 Task: For heading  Tahoma with underline.  font size for heading20,  'Change the font style of data to'Arial.  and font size to 12,  Change the alignment of both headline & data to Align left.  In the sheet  Financial Planning Spreadsheet Template Sheet
Action: Mouse moved to (82, 116)
Screenshot: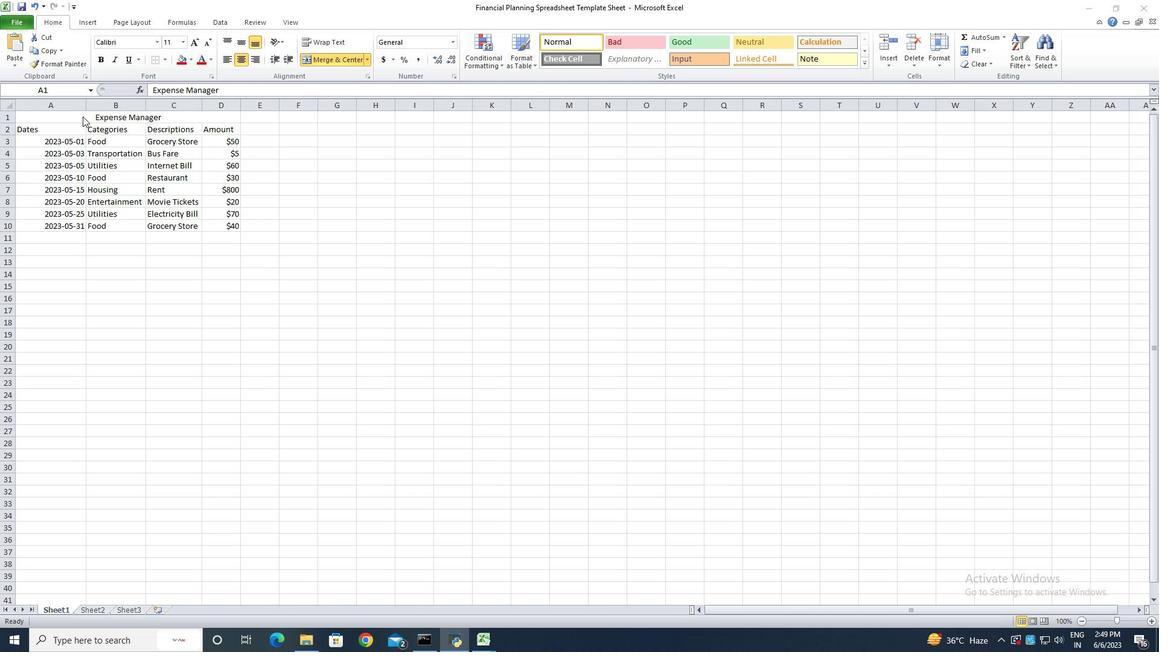 
Action: Mouse pressed left at (82, 116)
Screenshot: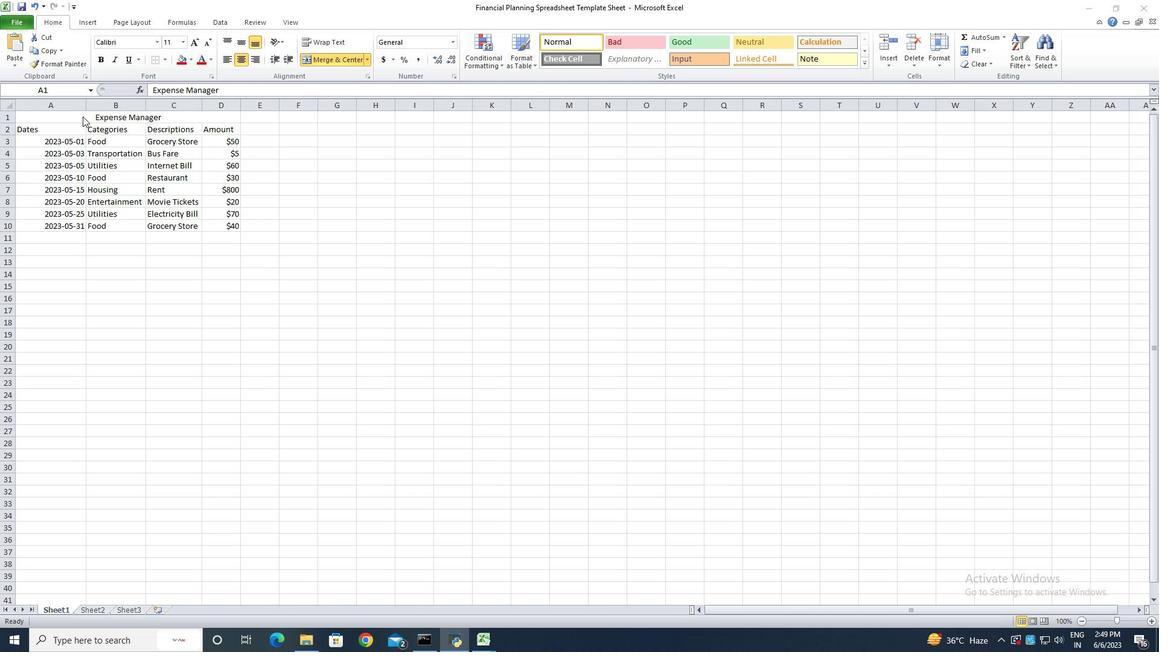 
Action: Mouse moved to (157, 43)
Screenshot: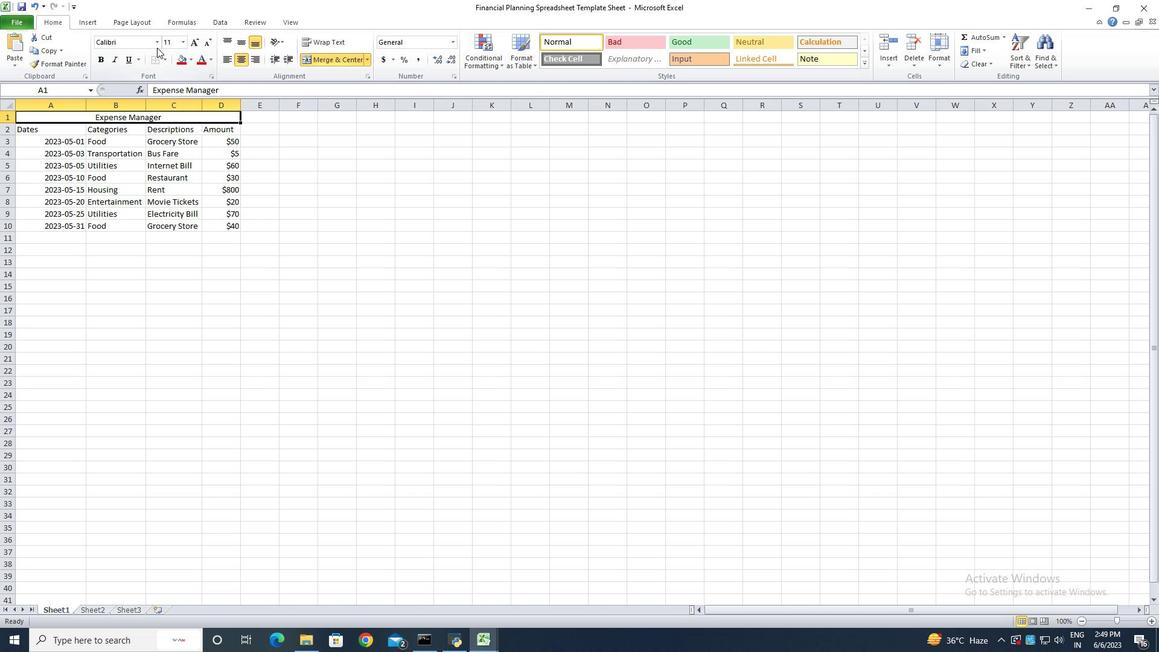 
Action: Mouse pressed left at (157, 43)
Screenshot: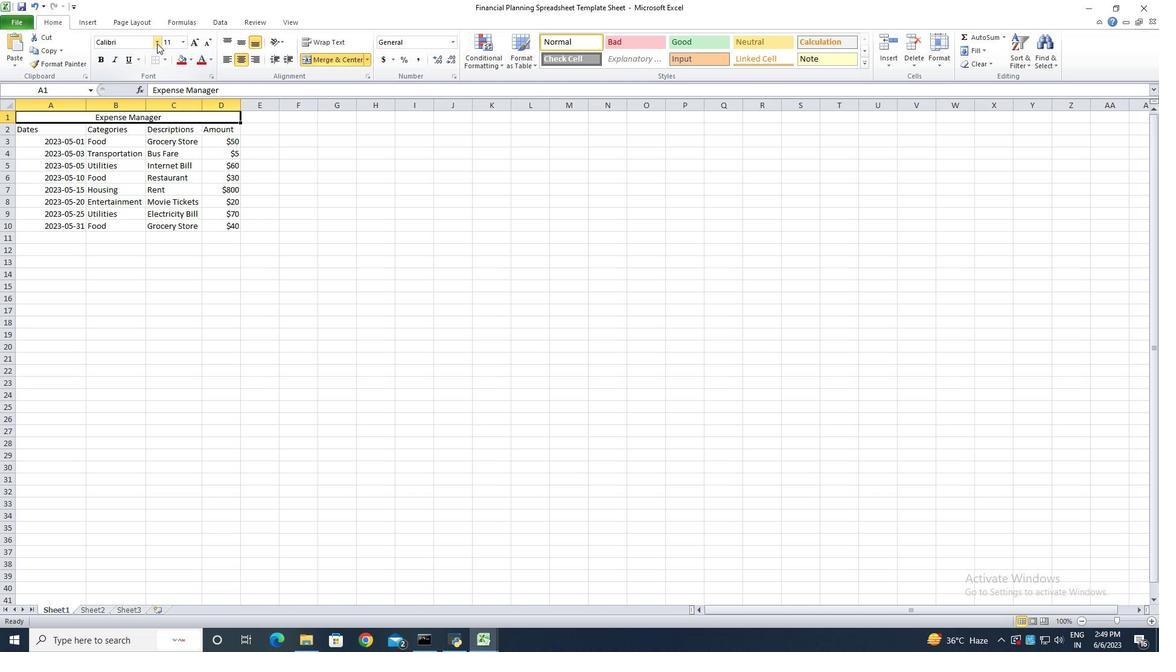 
Action: Key pressed <Key.shift><Key.shift>Tahoma
Screenshot: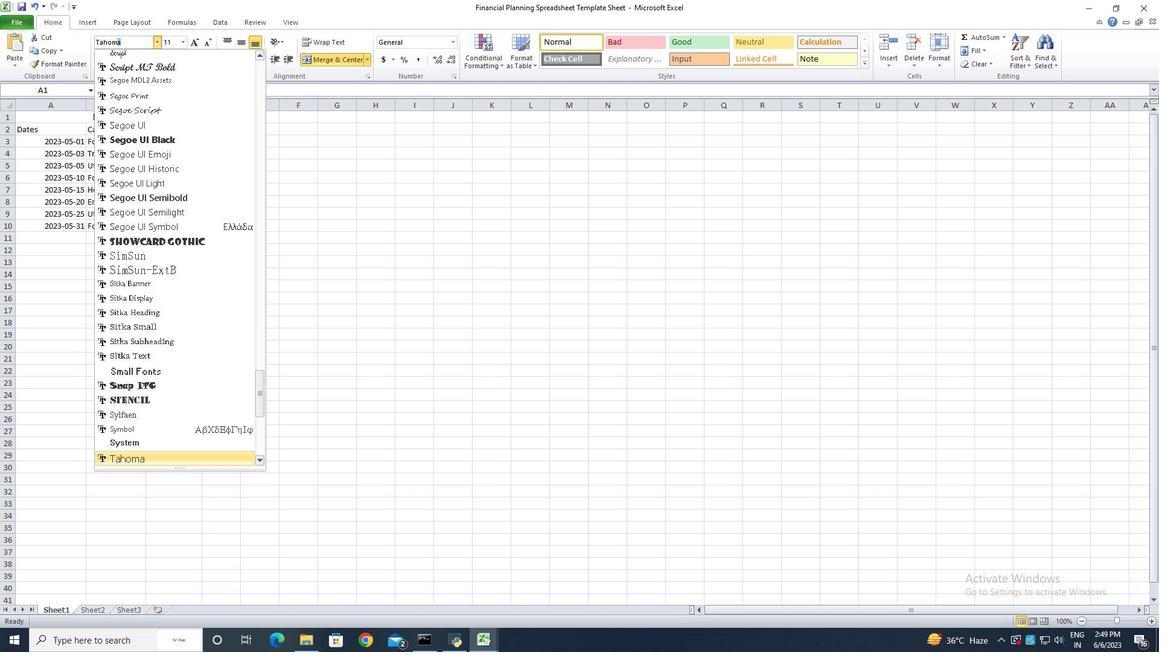 
Action: Mouse moved to (144, 459)
Screenshot: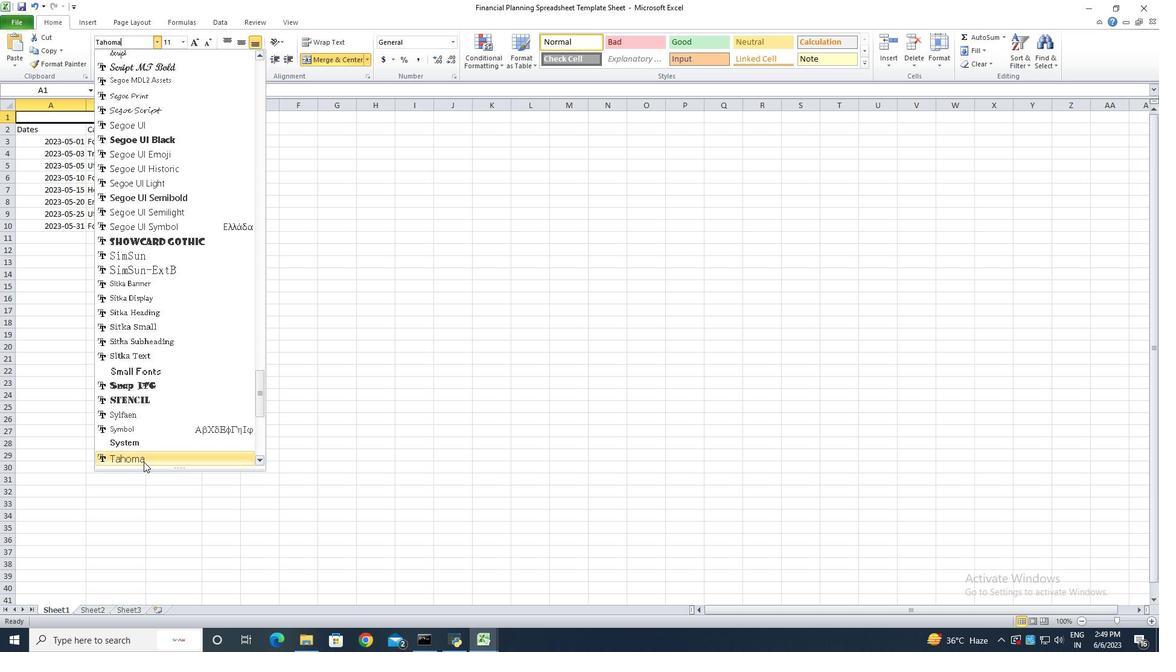 
Action: Mouse pressed left at (144, 459)
Screenshot: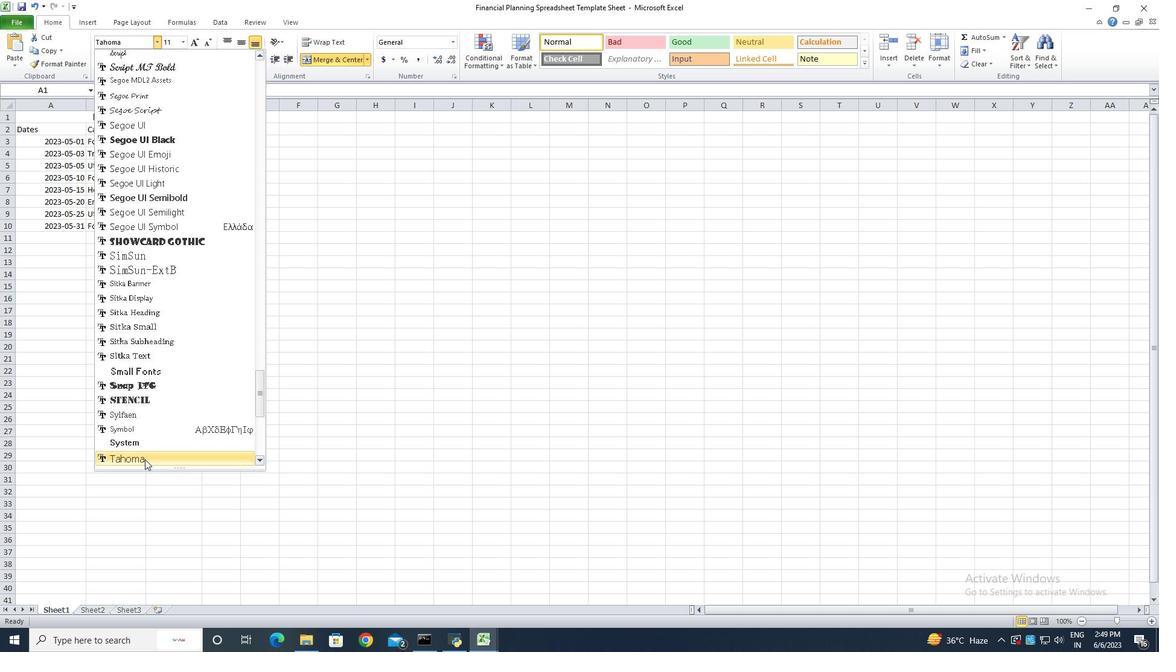 
Action: Mouse moved to (125, 63)
Screenshot: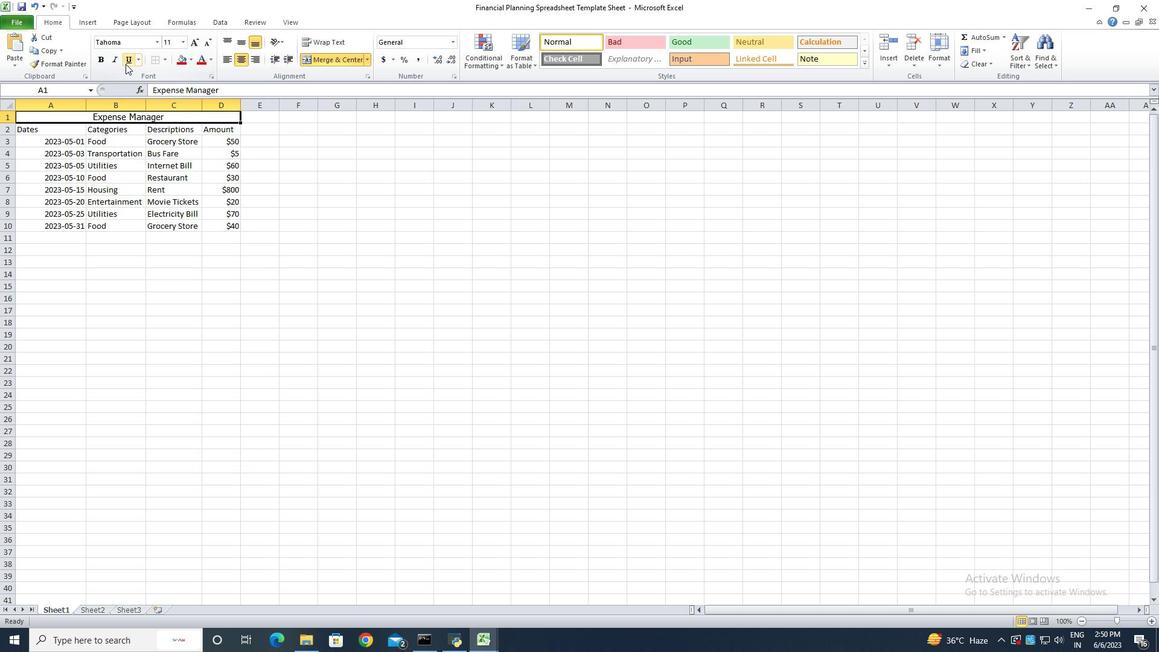 
Action: Mouse pressed left at (125, 63)
Screenshot: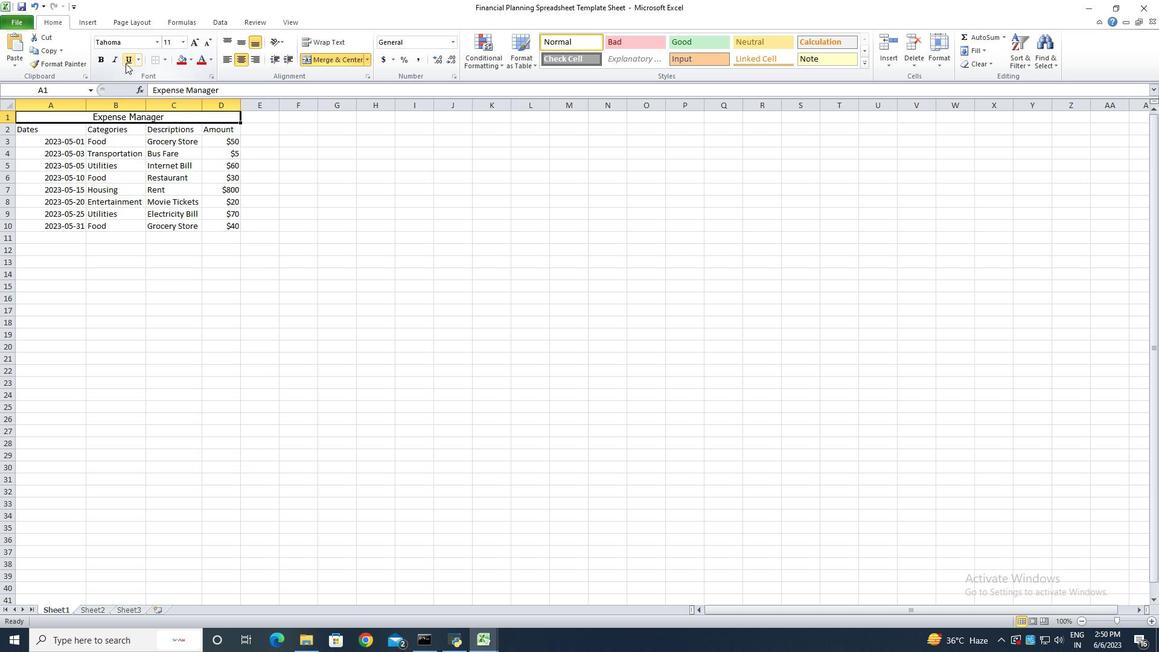 
Action: Mouse moved to (196, 41)
Screenshot: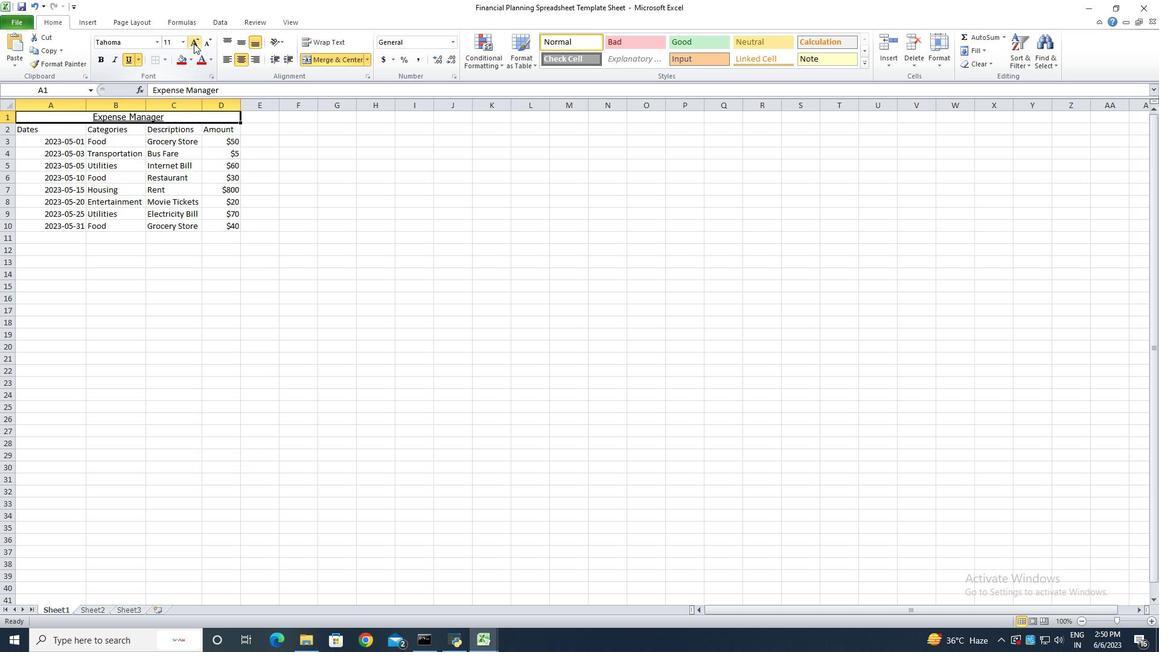 
Action: Mouse pressed left at (196, 41)
Screenshot: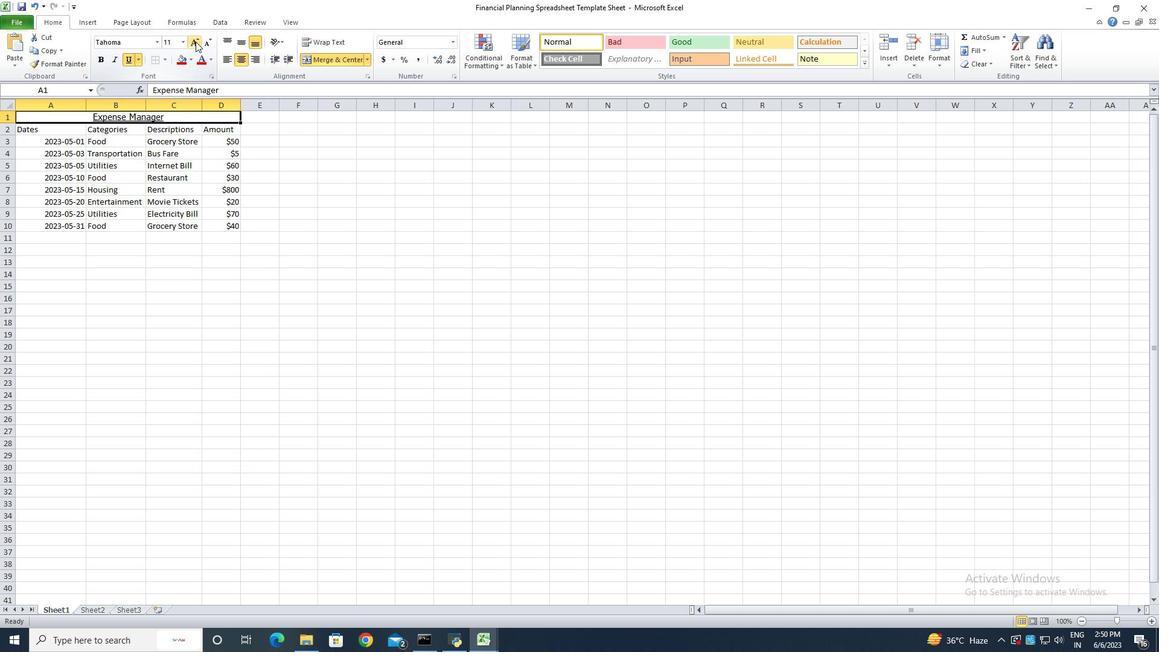 
Action: Mouse pressed left at (196, 41)
Screenshot: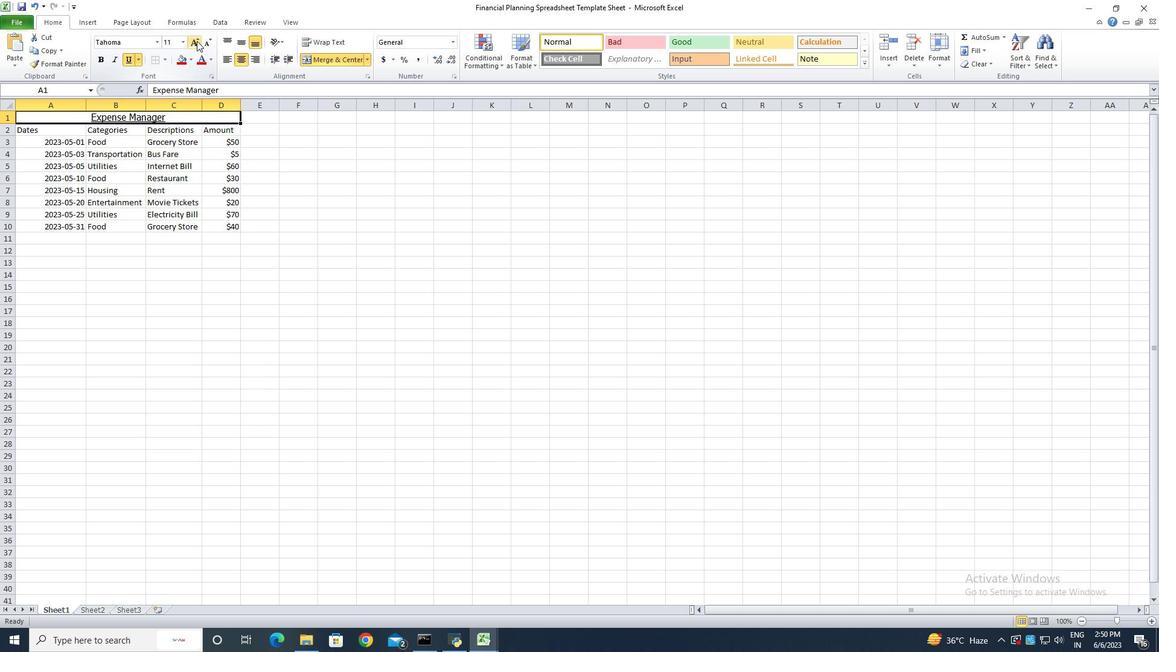 
Action: Mouse pressed left at (196, 41)
Screenshot: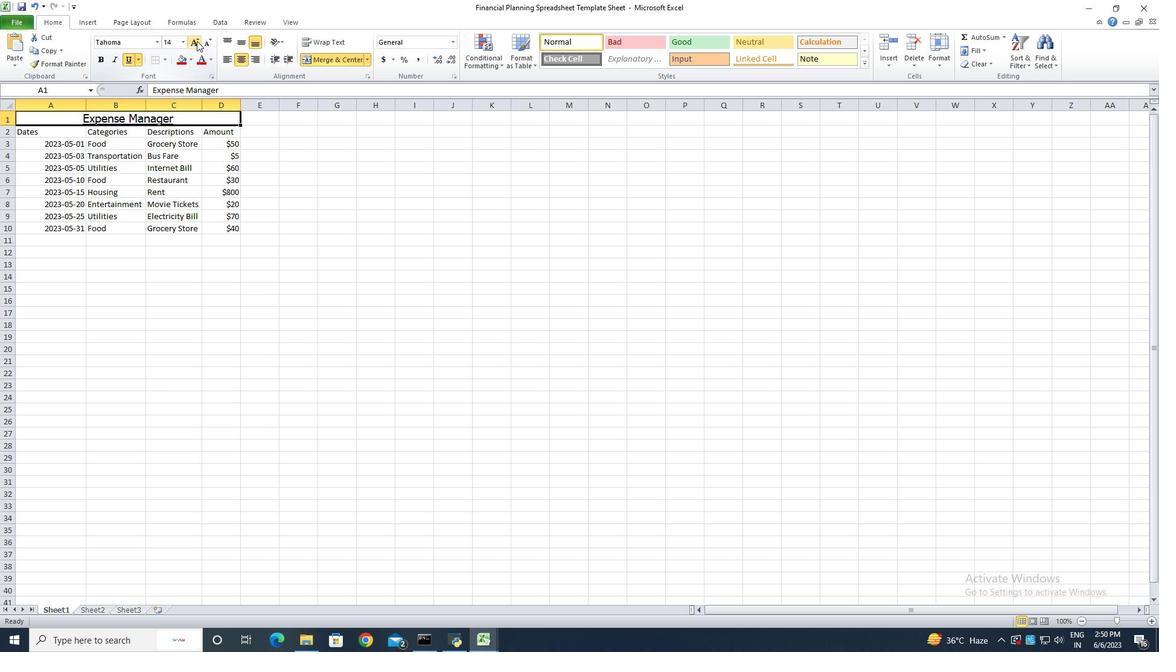 
Action: Mouse pressed left at (196, 41)
Screenshot: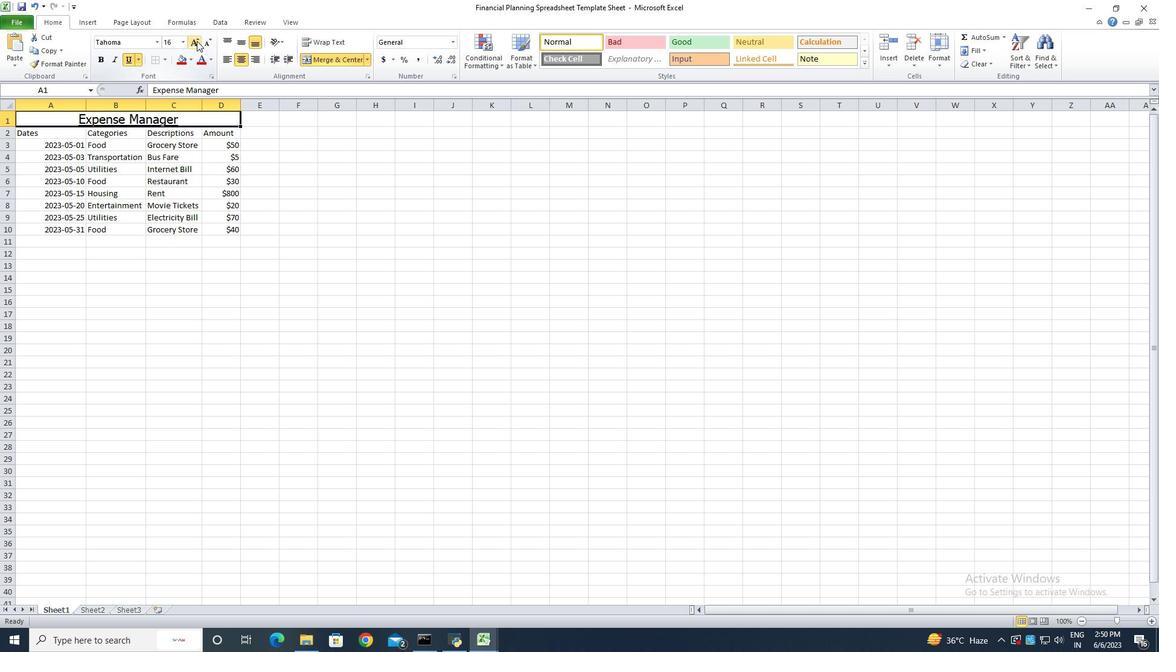 
Action: Mouse pressed left at (196, 41)
Screenshot: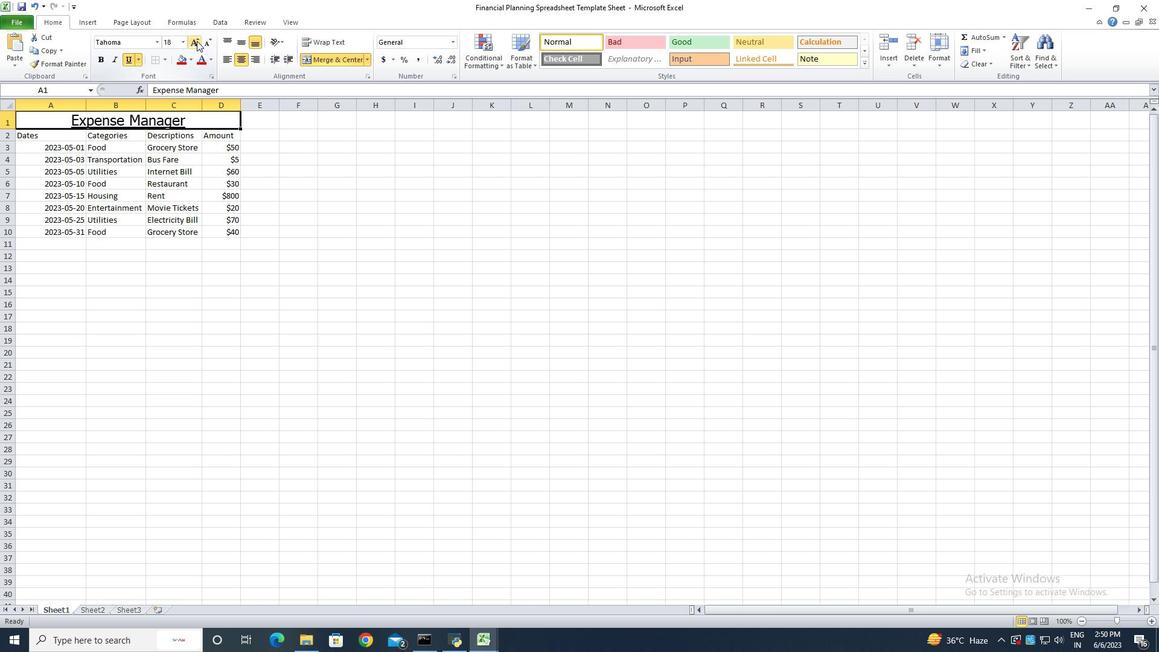 
Action: Mouse moved to (45, 138)
Screenshot: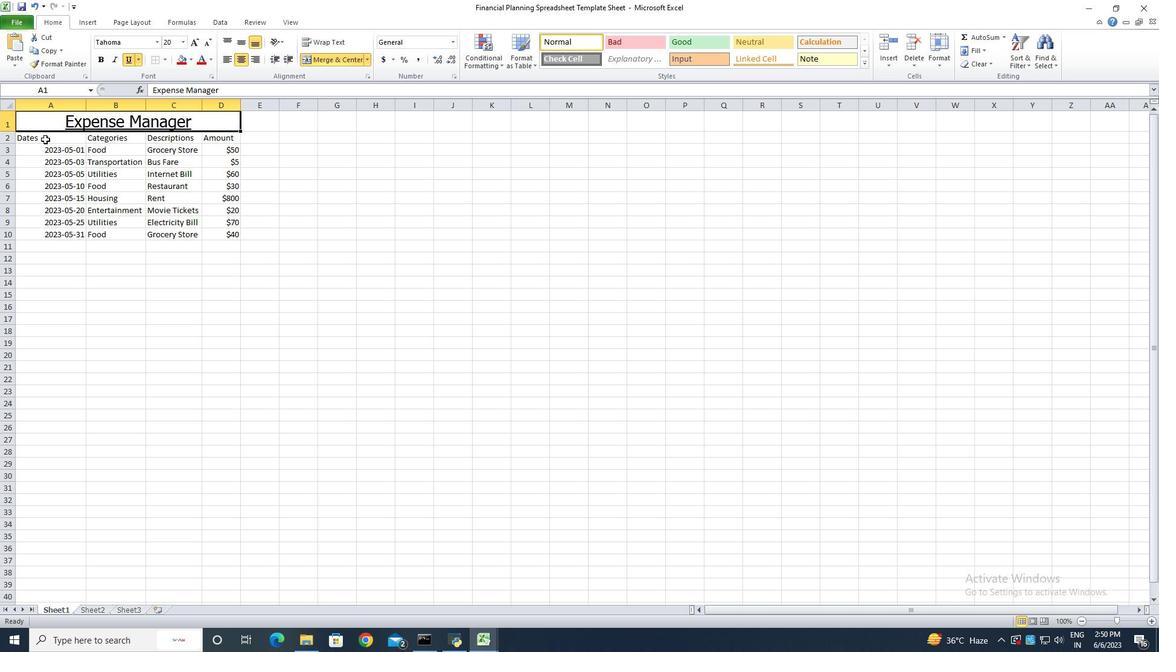 
Action: Mouse pressed left at (45, 138)
Screenshot: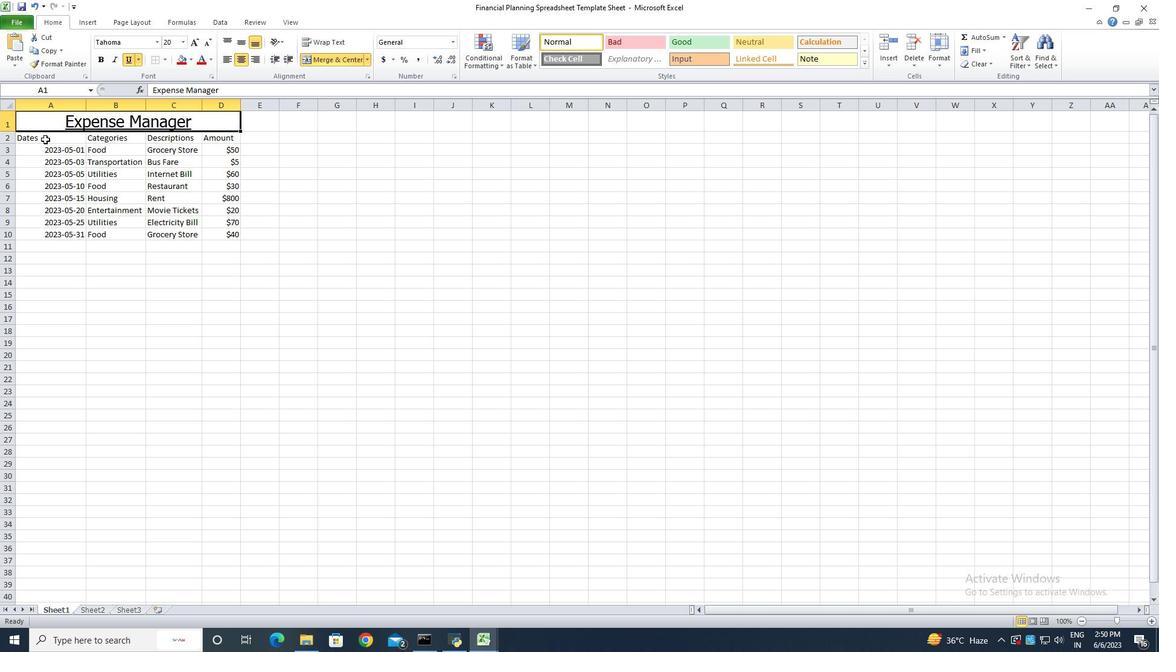 
Action: Mouse moved to (160, 43)
Screenshot: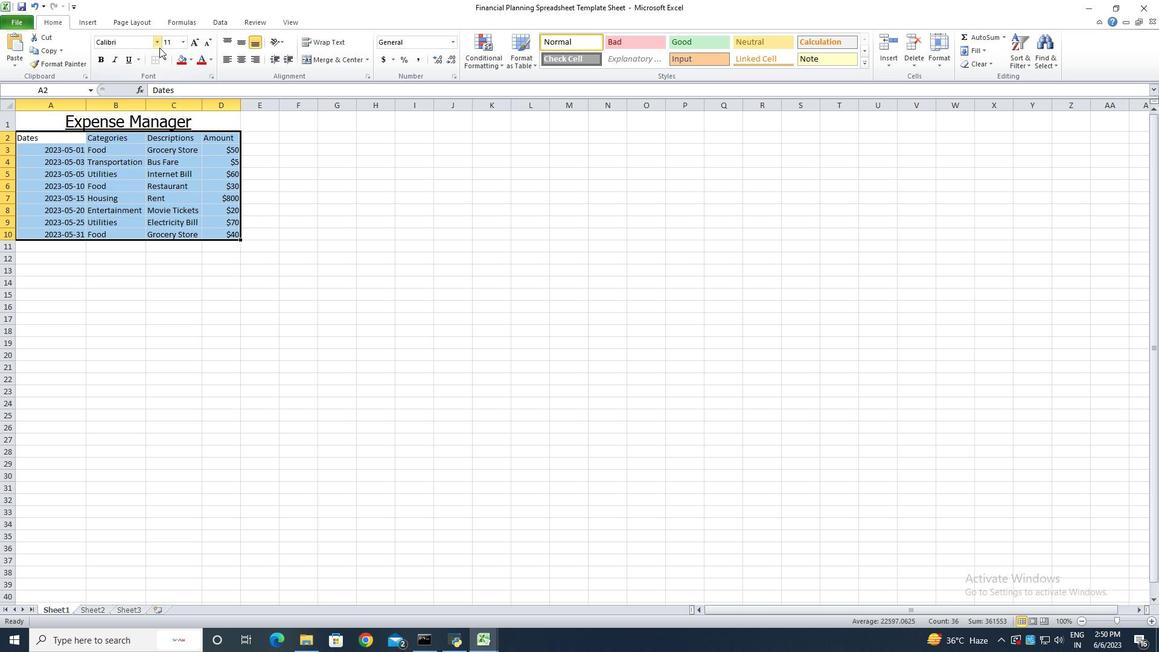 
Action: Mouse pressed left at (160, 43)
Screenshot: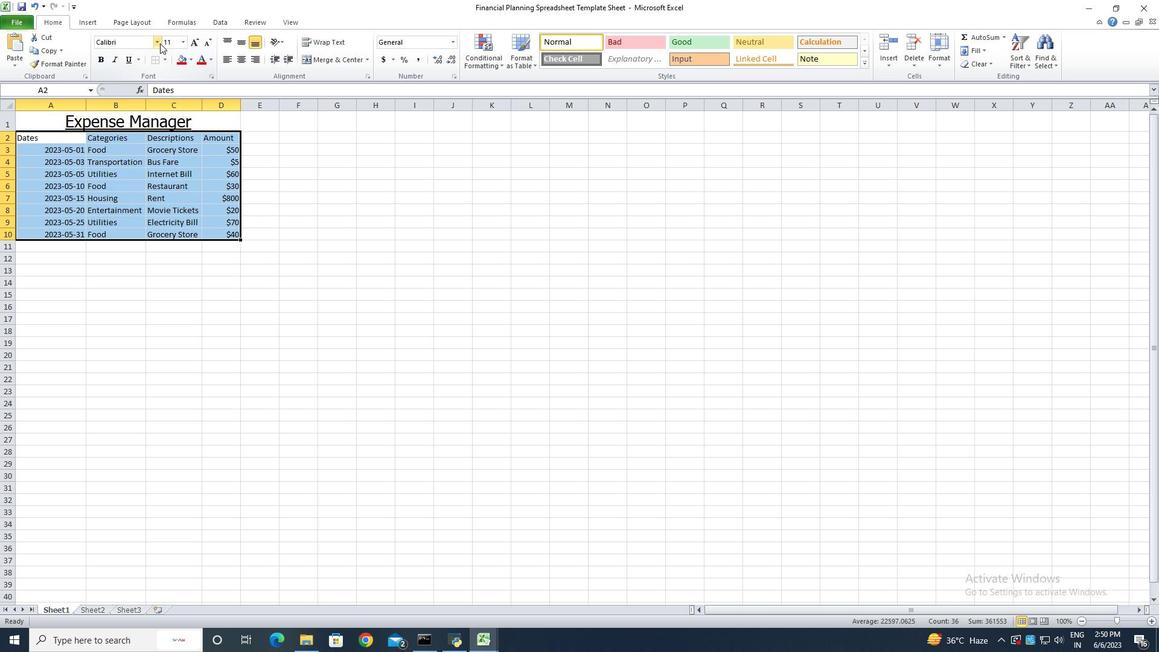 
Action: Mouse moved to (136, 134)
Screenshot: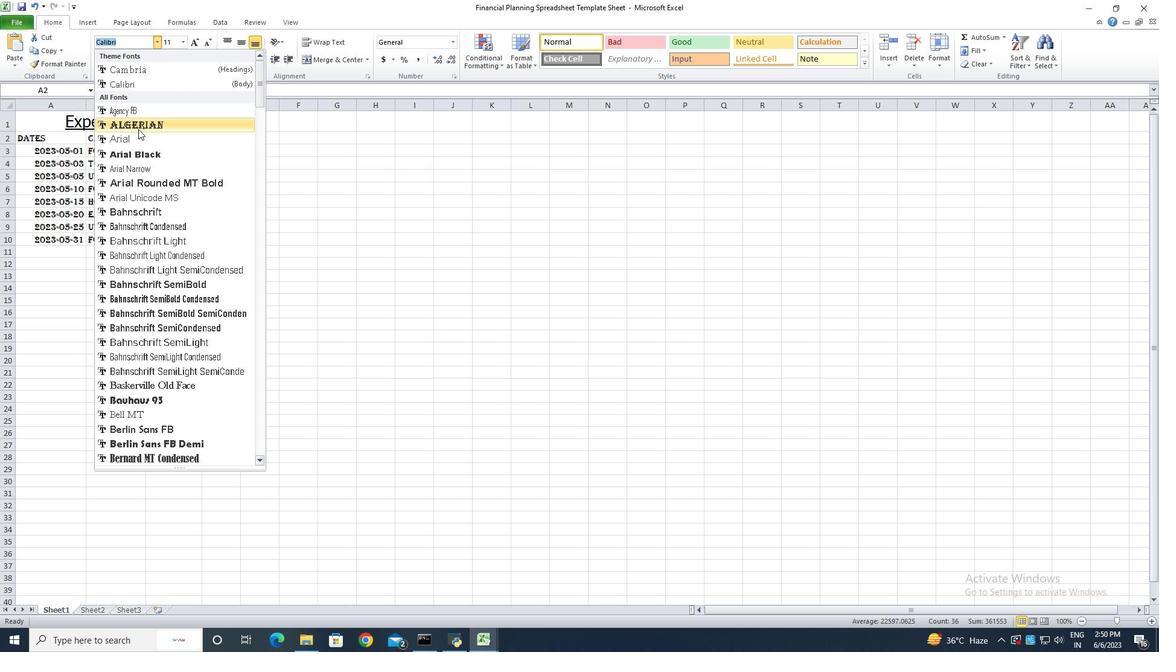 
Action: Mouse pressed left at (136, 134)
Screenshot: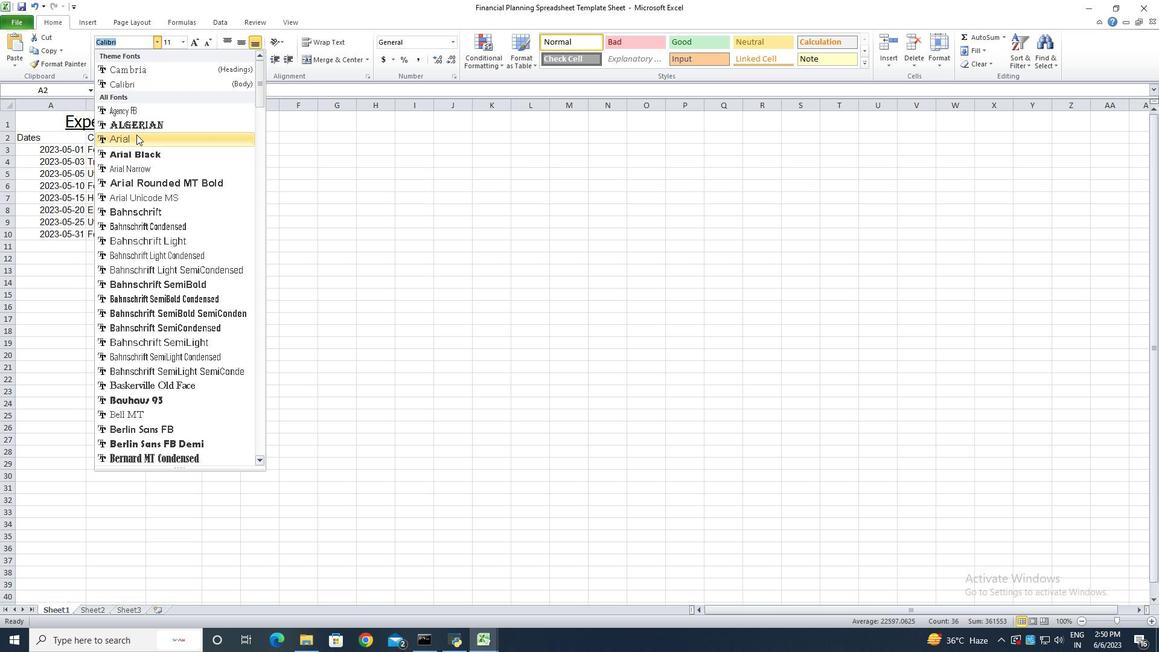 
Action: Mouse moved to (197, 41)
Screenshot: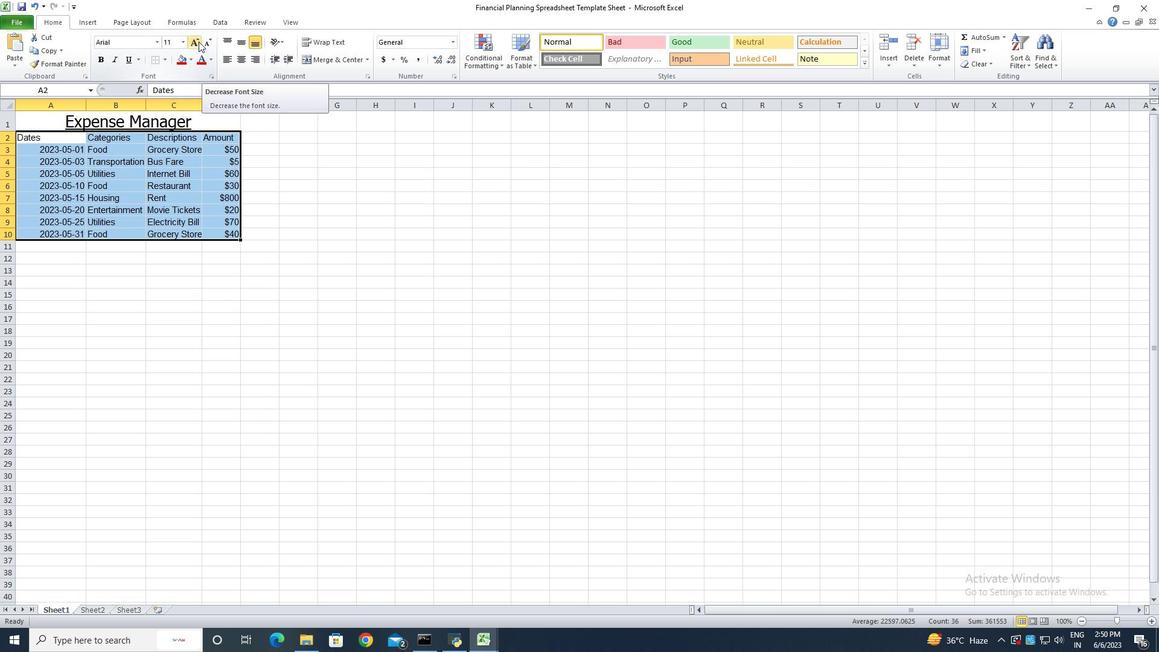 
Action: Mouse pressed left at (197, 41)
Screenshot: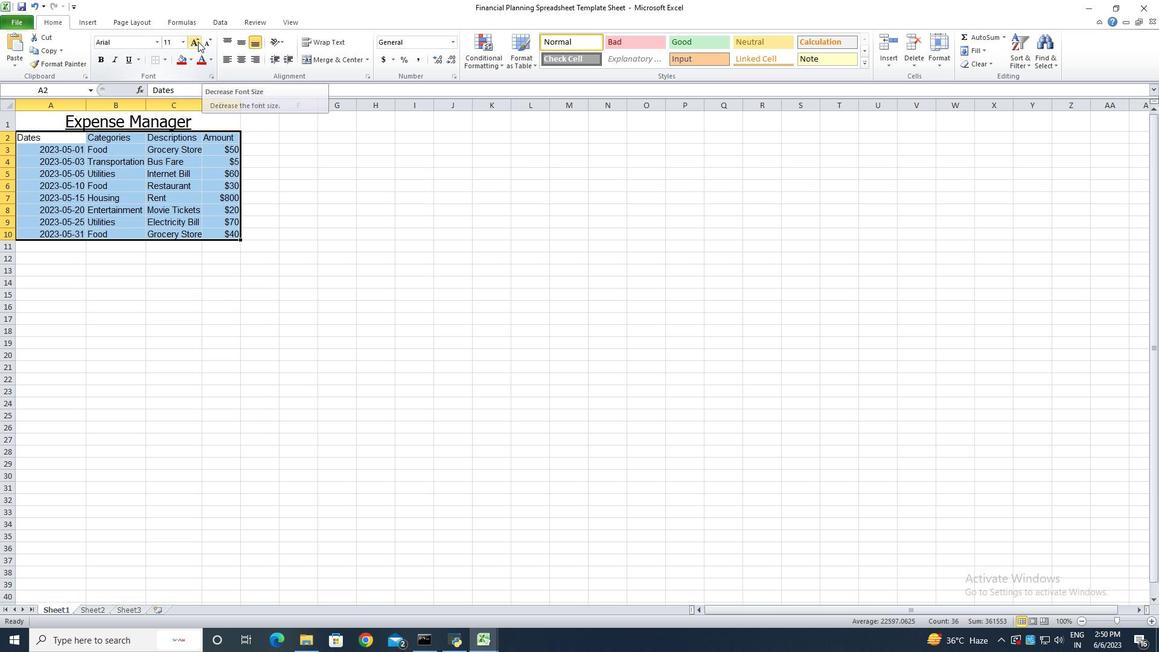
Action: Mouse moved to (152, 293)
Screenshot: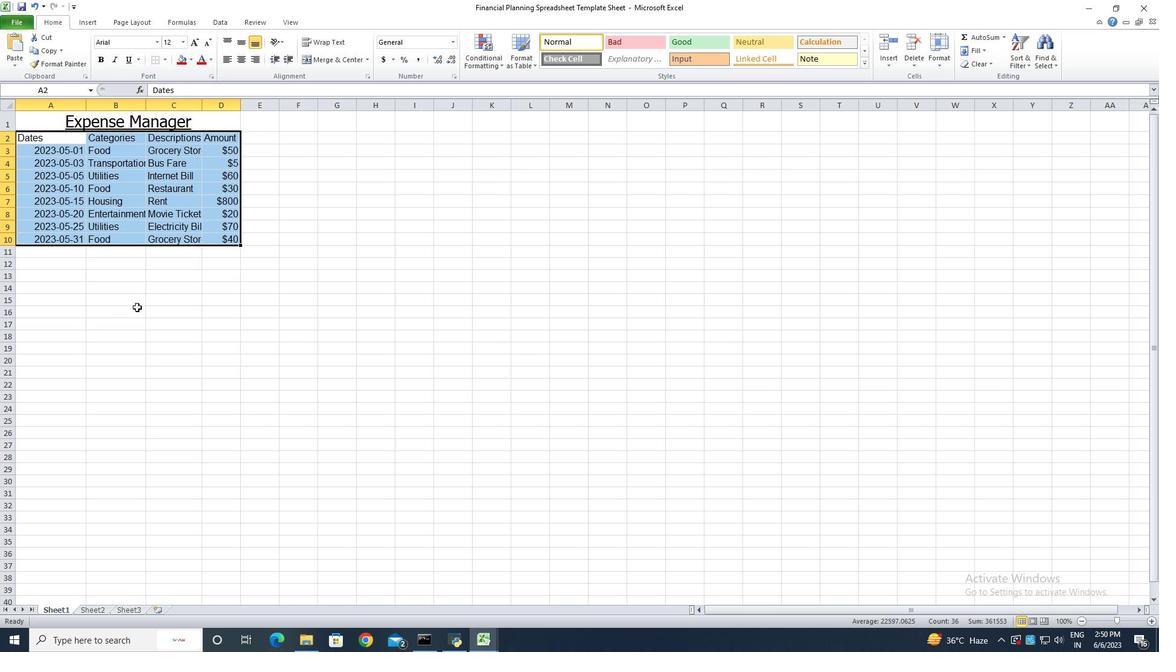 
Action: Mouse pressed left at (152, 293)
Screenshot: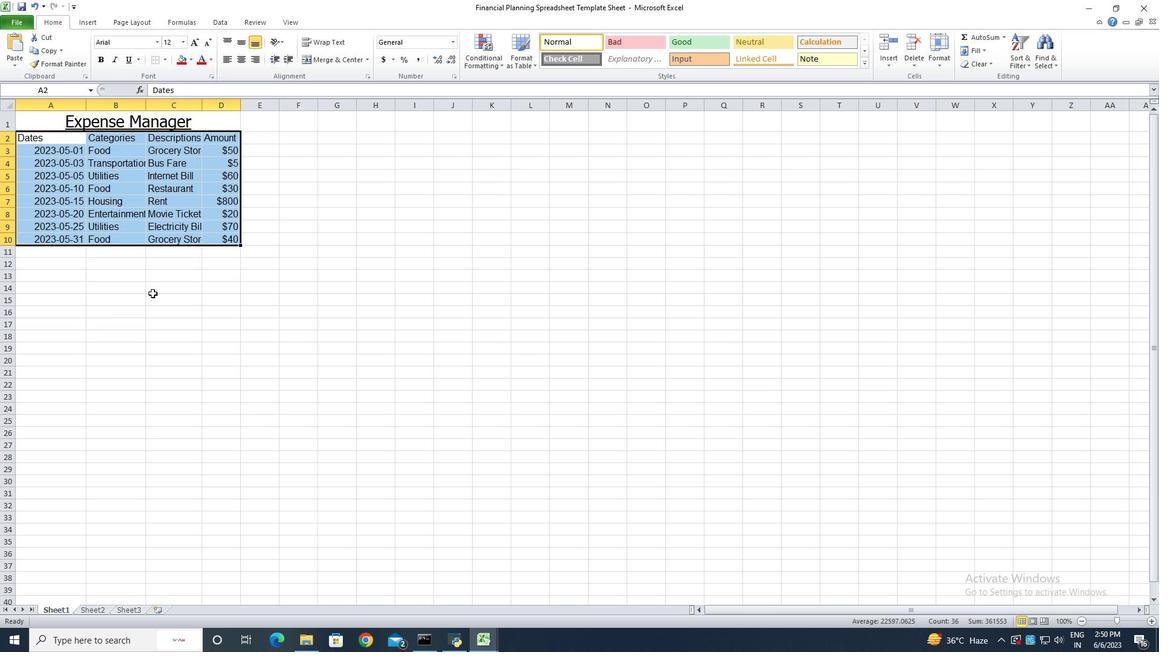 
Action: Mouse moved to (42, 120)
Screenshot: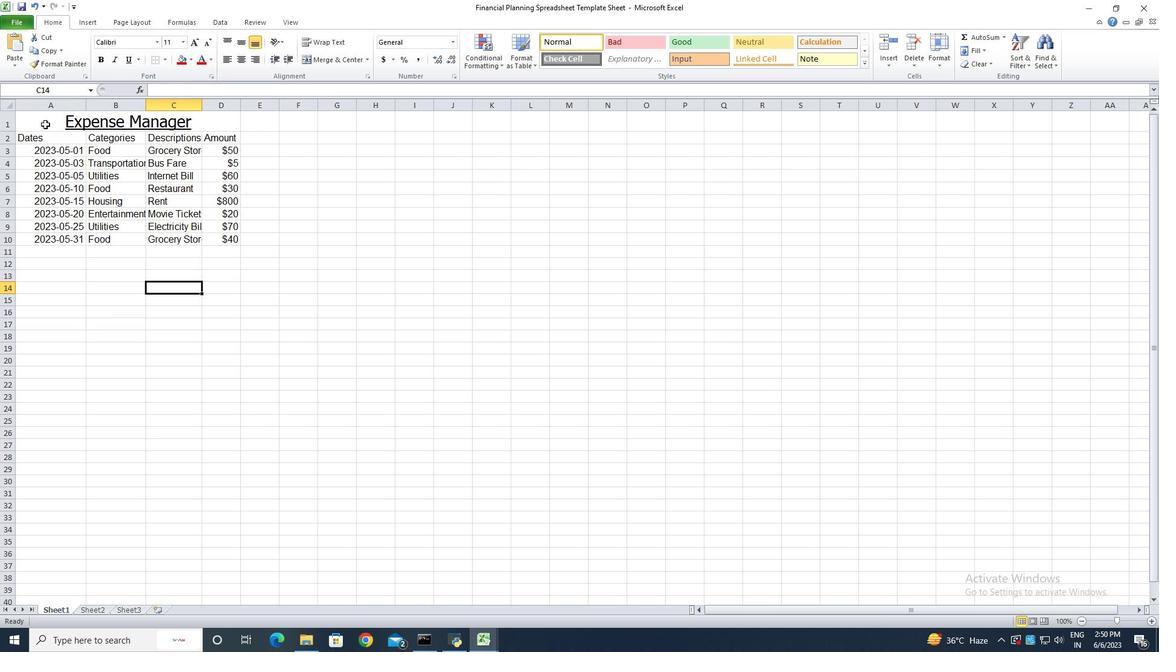 
Action: Mouse pressed left at (42, 120)
Screenshot: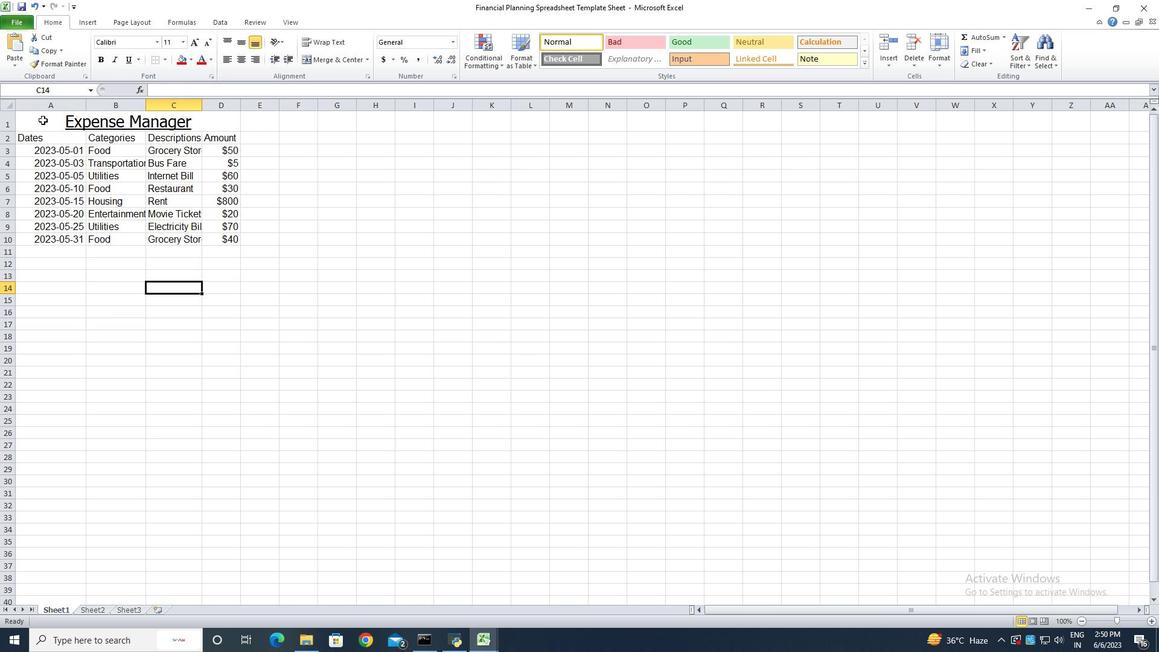 
Action: Mouse moved to (228, 58)
Screenshot: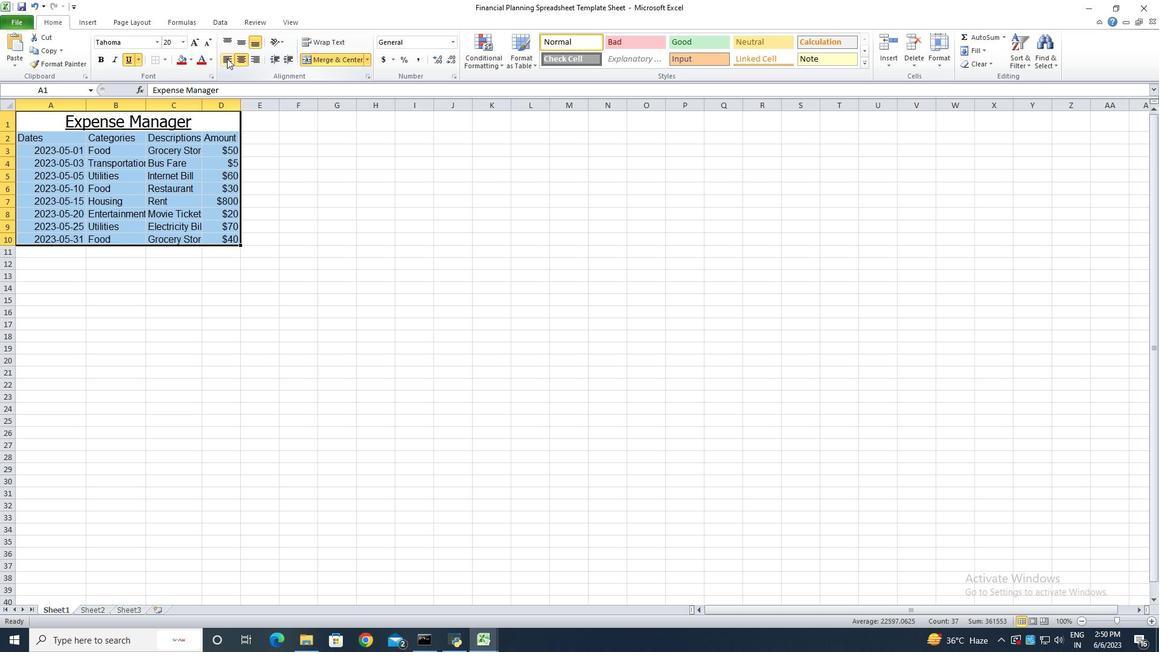
Action: Mouse pressed left at (228, 58)
Screenshot: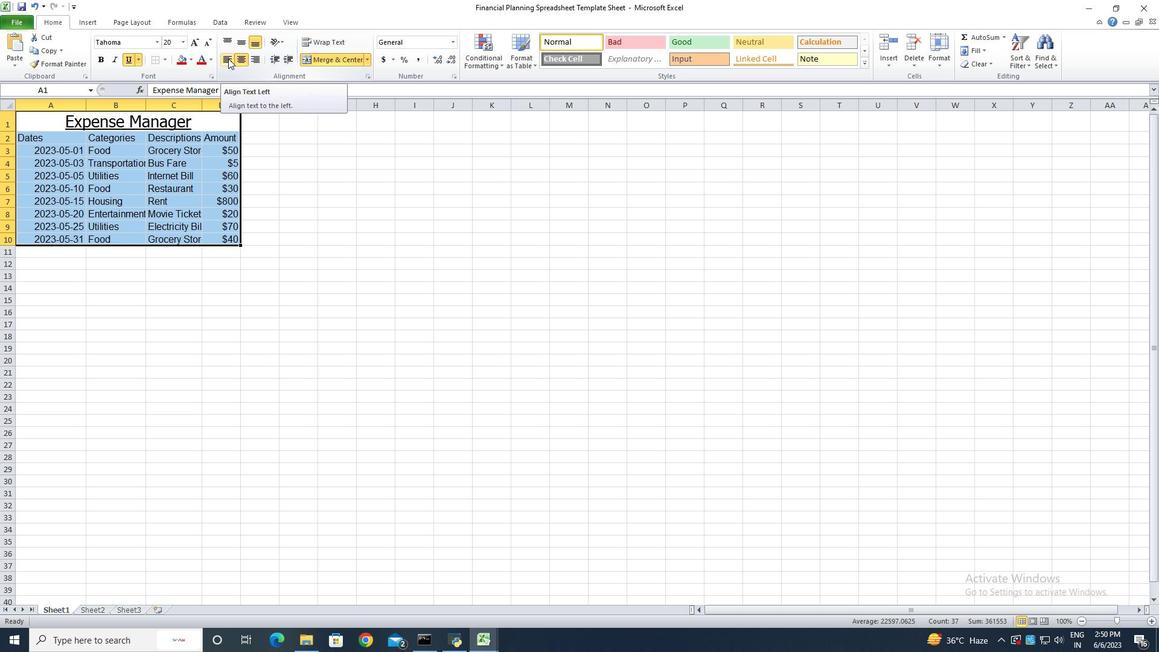 
Action: Mouse moved to (286, 297)
Screenshot: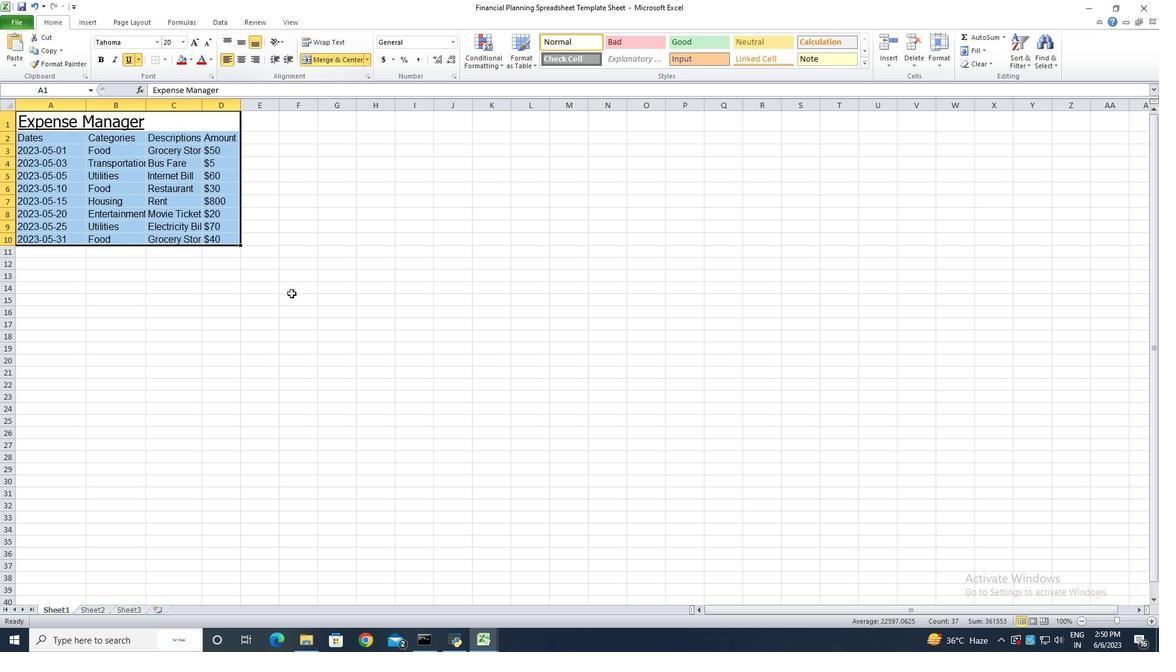 
Action: Mouse pressed left at (286, 297)
Screenshot: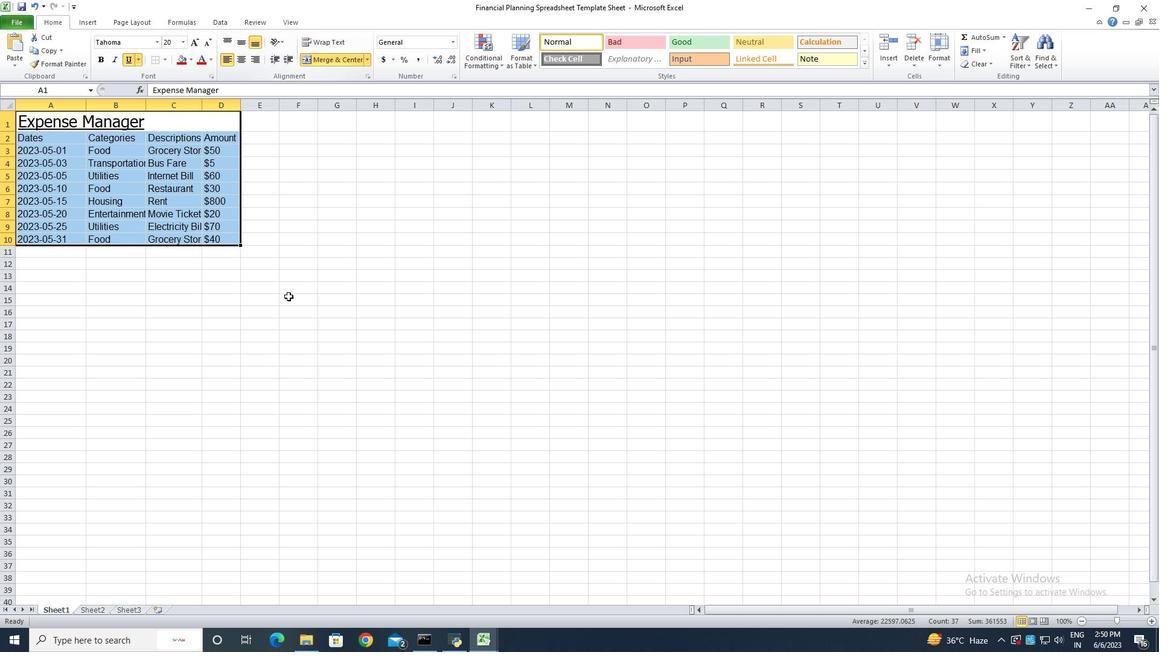 
Action: Key pressed ctrl+S<'\x13'><'\x13'><'\x13'>
Screenshot: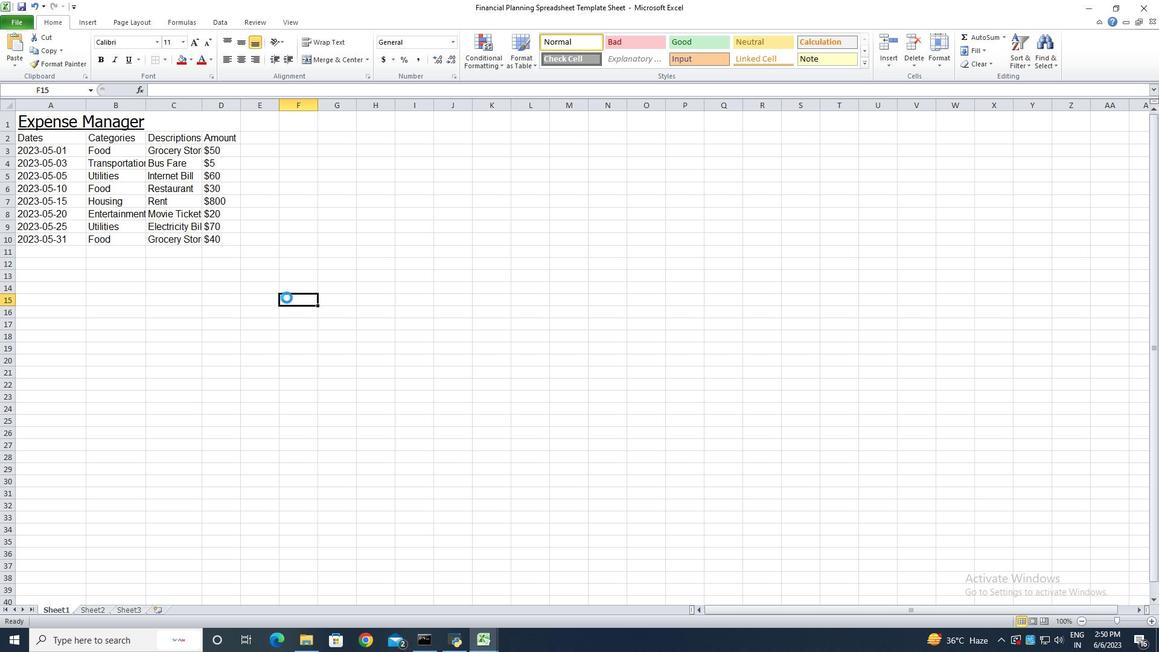 
